 Task: Add a condition where "Type Is -" in recently solved tickets.
Action: Mouse moved to (136, 292)
Screenshot: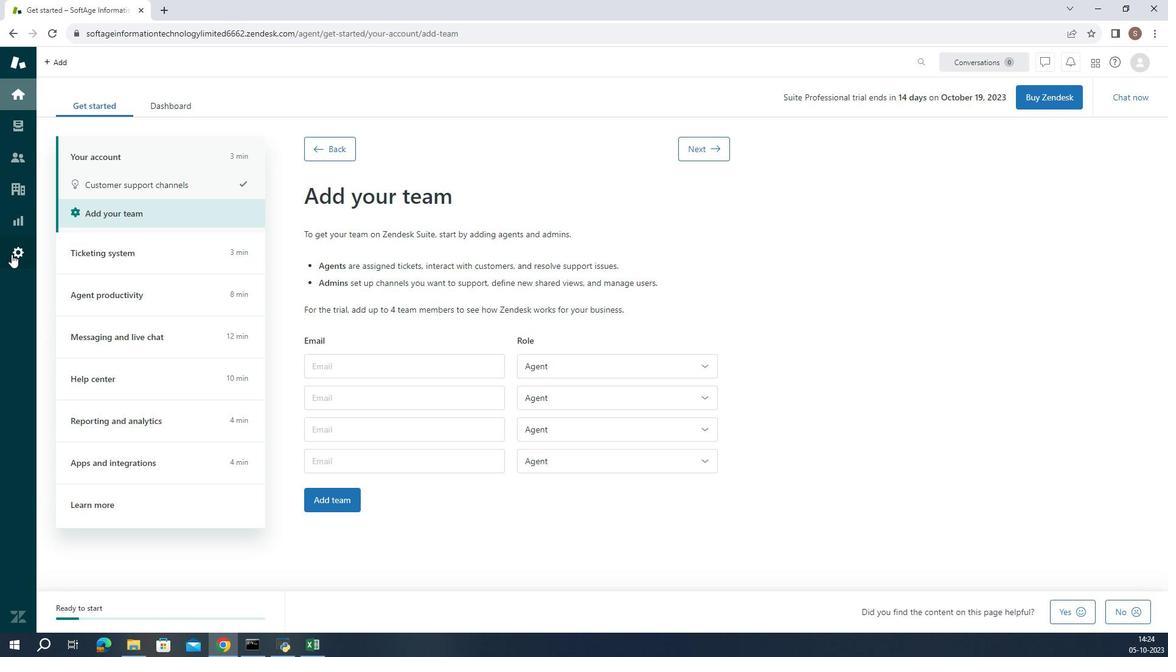 
Action: Mouse pressed left at (136, 292)
Screenshot: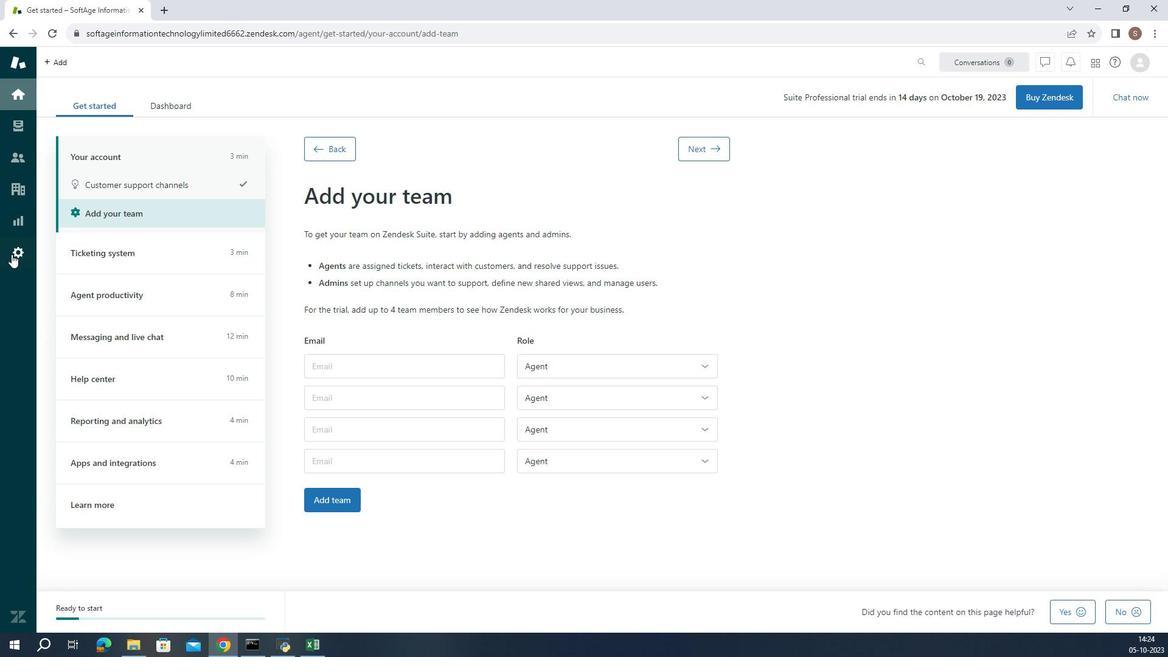 
Action: Mouse moved to (415, 510)
Screenshot: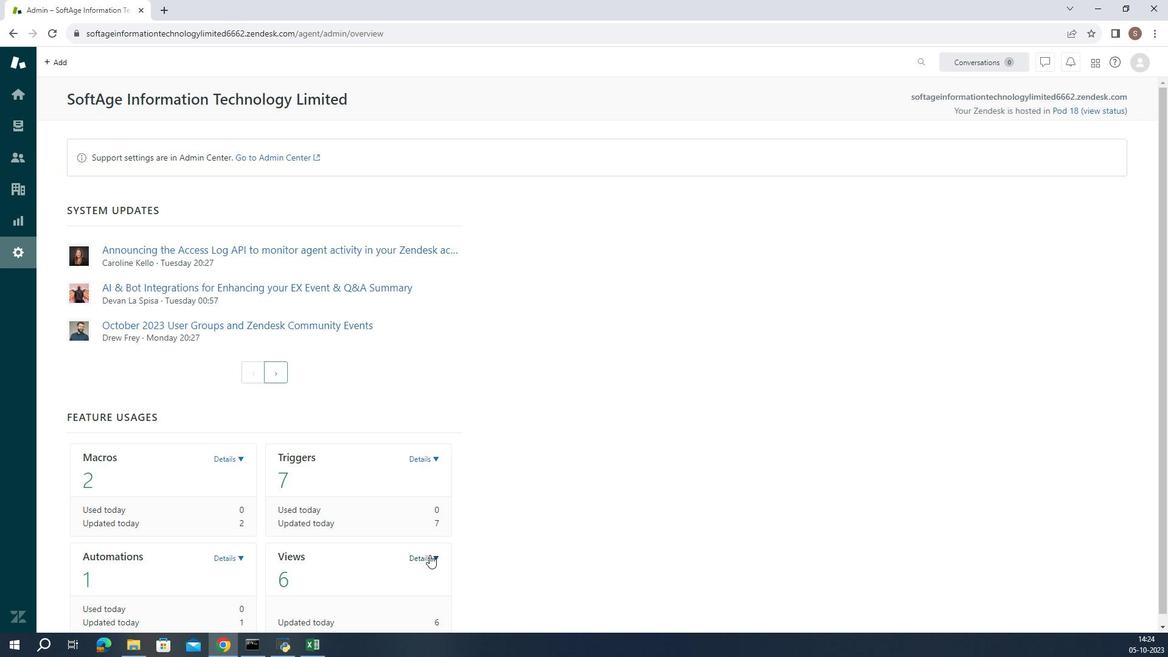 
Action: Mouse pressed left at (415, 510)
Screenshot: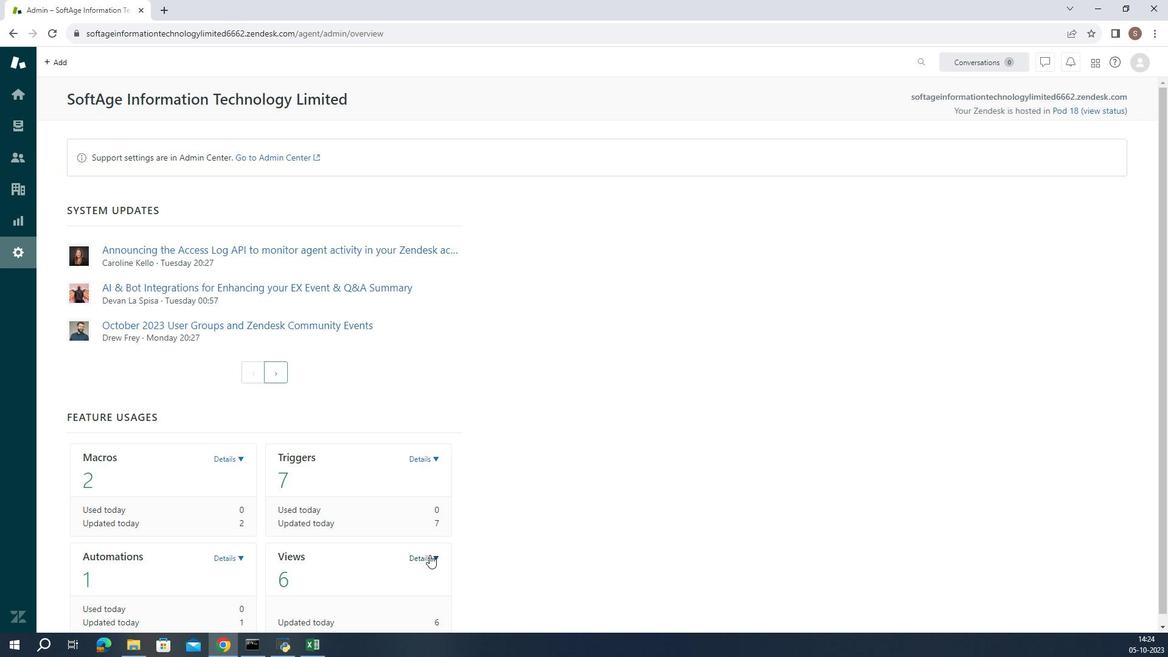 
Action: Mouse moved to (376, 542)
Screenshot: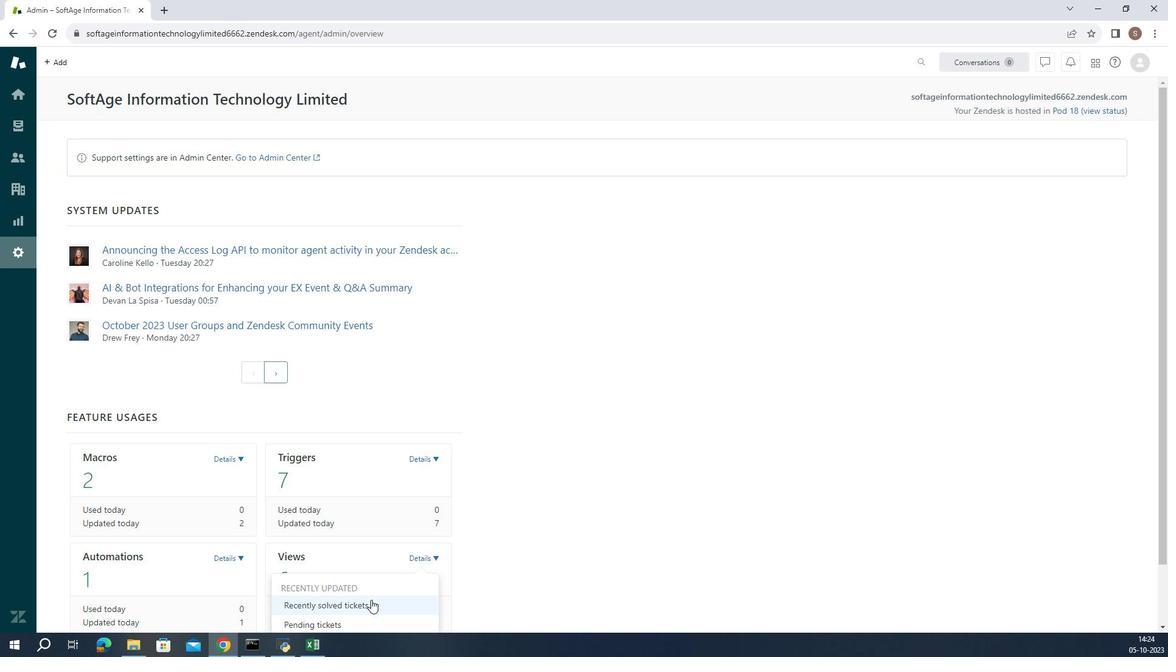 
Action: Mouse pressed left at (376, 542)
Screenshot: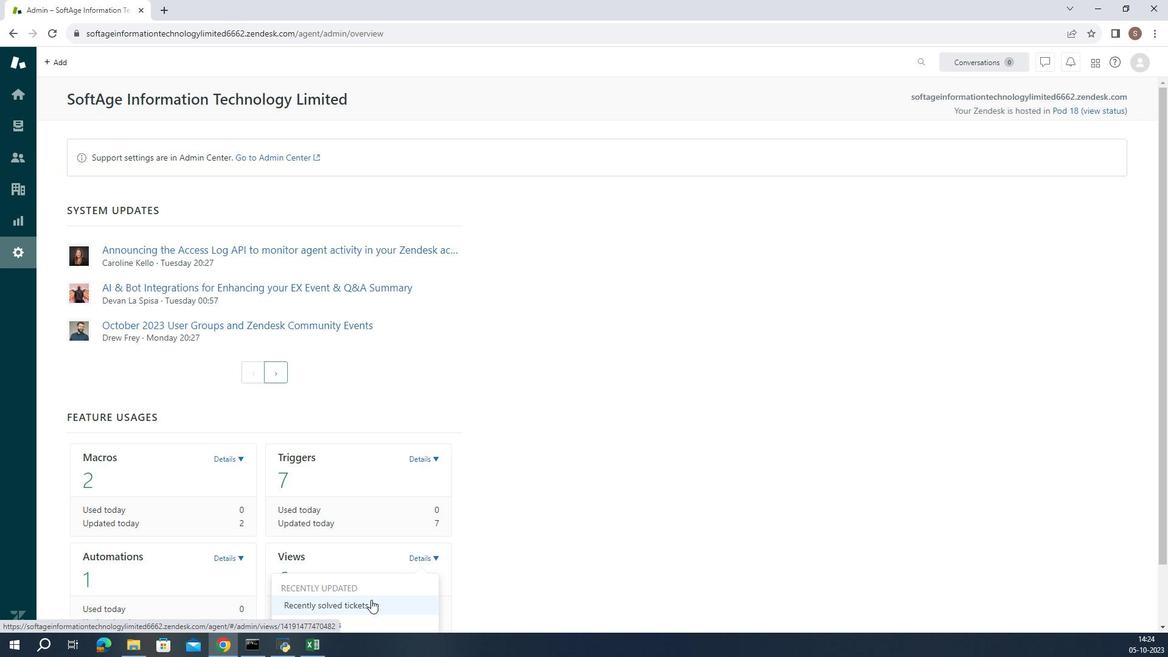 
Action: Mouse moved to (237, 404)
Screenshot: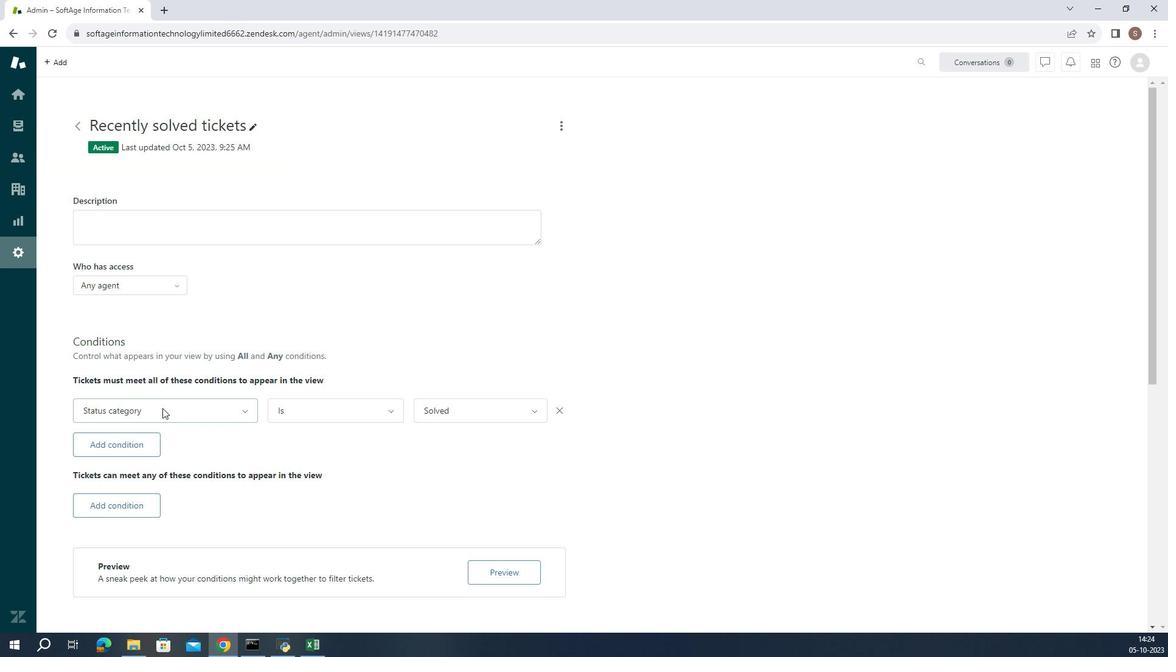 
Action: Mouse pressed left at (237, 404)
Screenshot: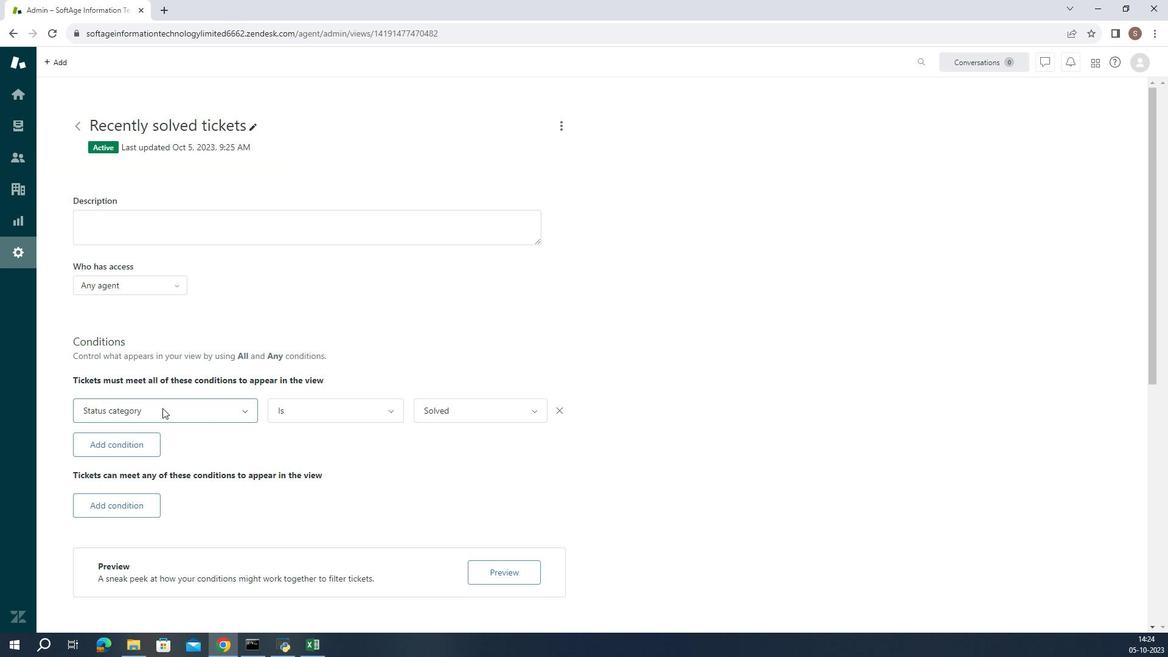 
Action: Mouse moved to (224, 295)
Screenshot: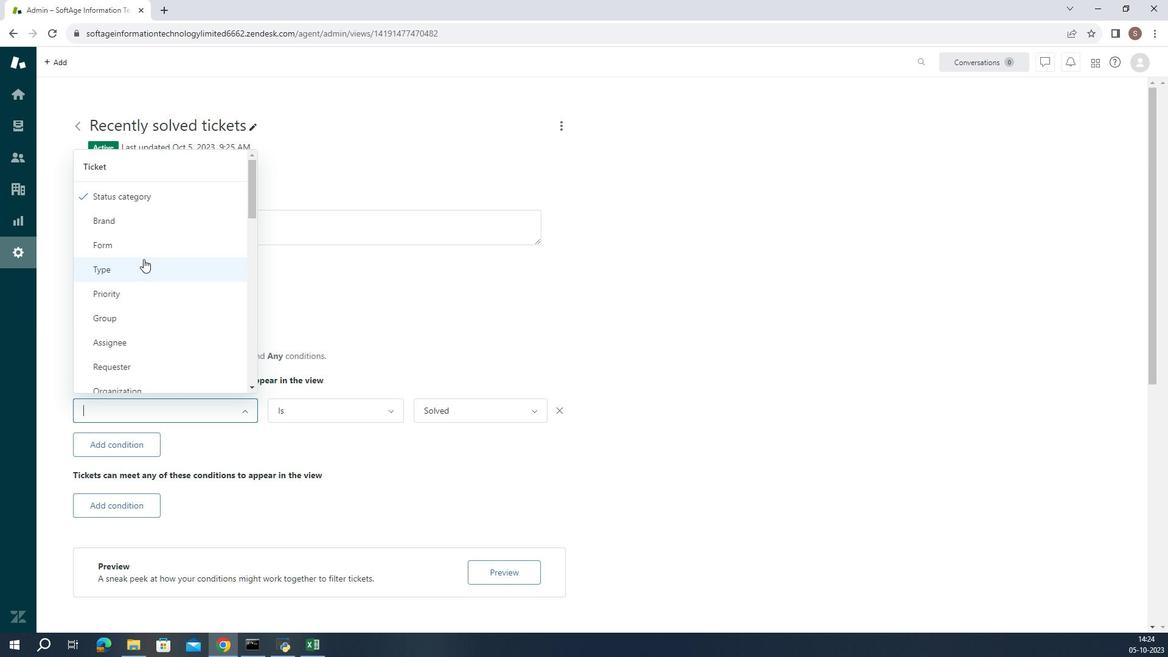 
Action: Mouse pressed left at (224, 295)
Screenshot: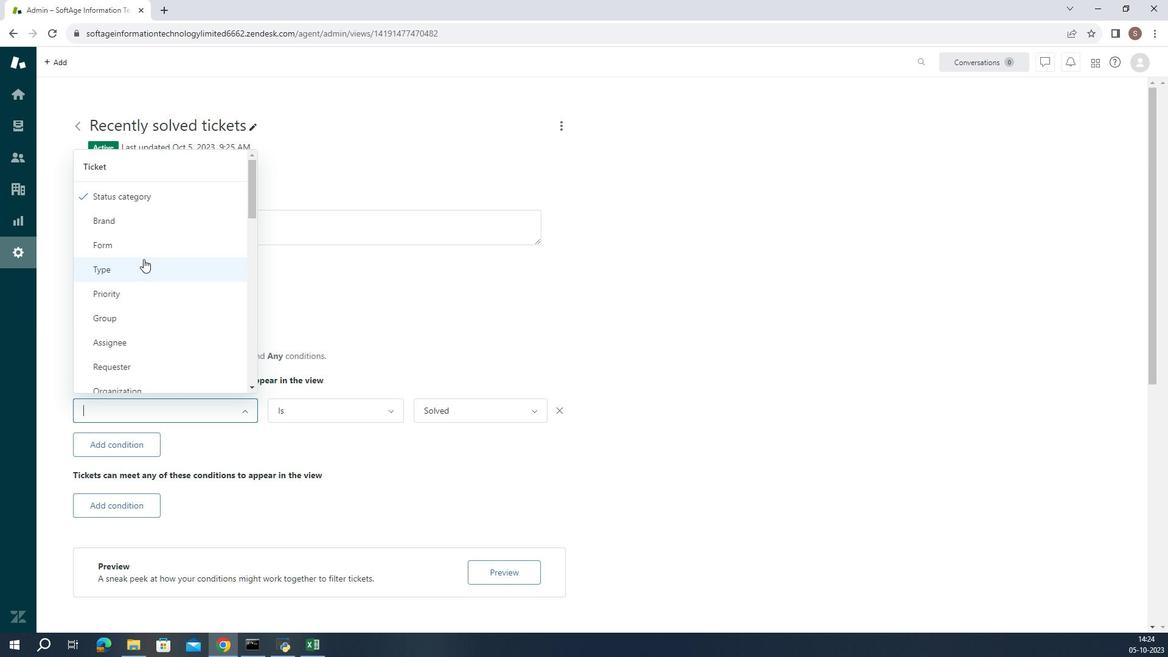 
Action: Mouse moved to (330, 402)
Screenshot: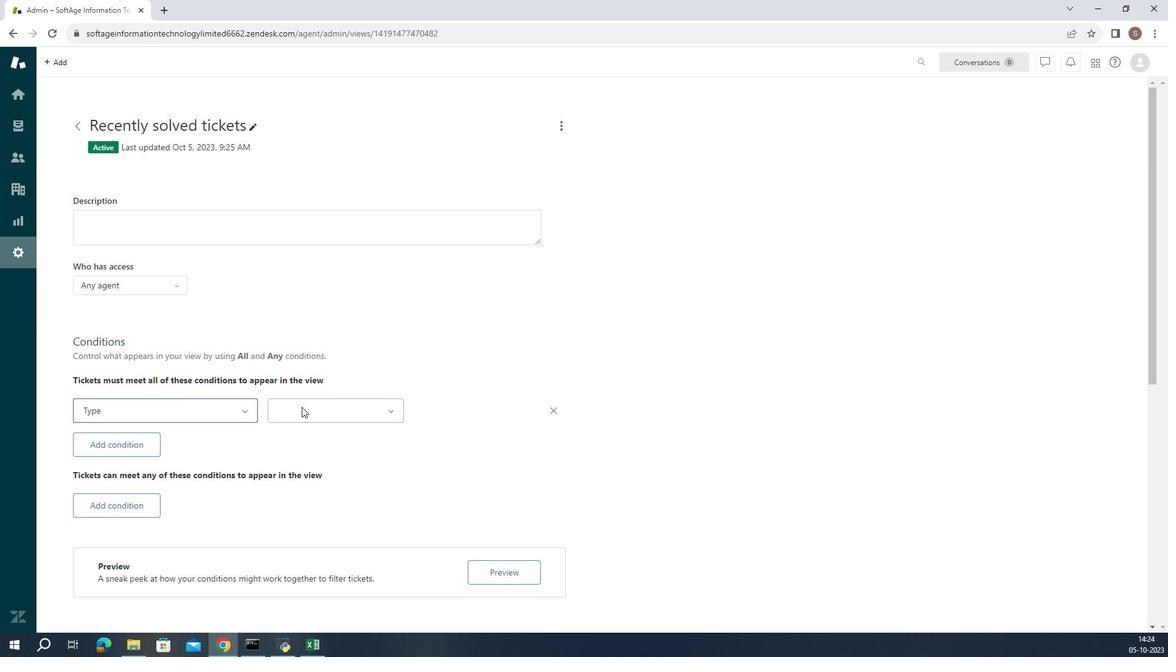 
Action: Mouse pressed left at (330, 402)
Screenshot: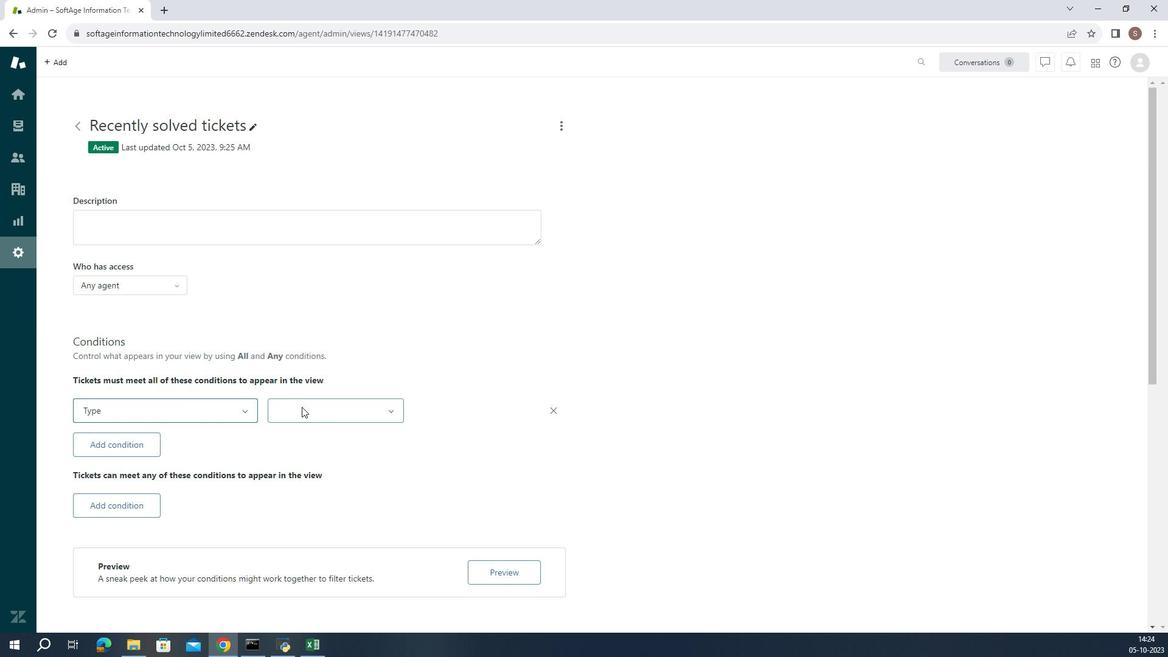 
Action: Mouse moved to (331, 426)
Screenshot: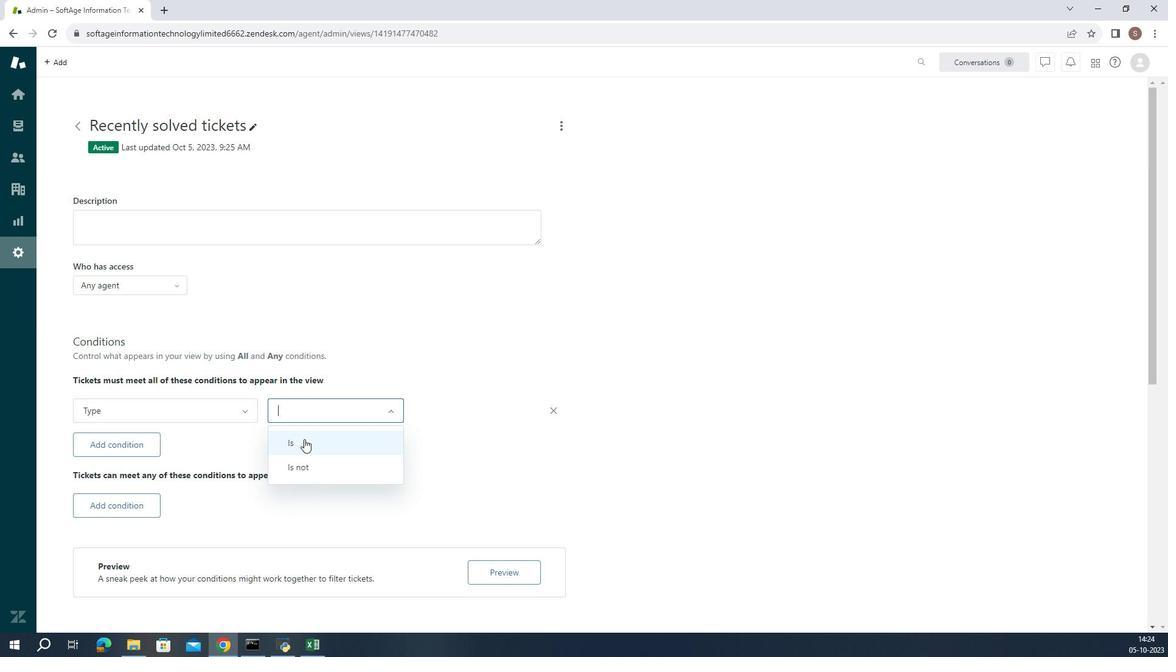 
Action: Mouse pressed left at (331, 426)
Screenshot: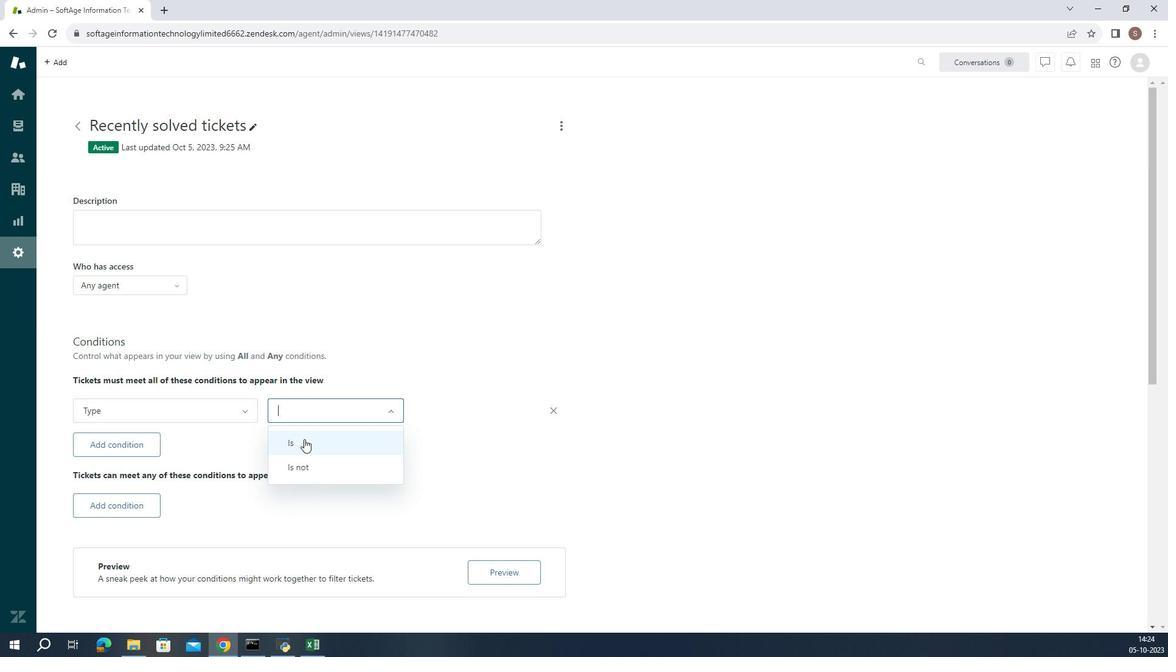 
Action: Mouse moved to (432, 400)
Screenshot: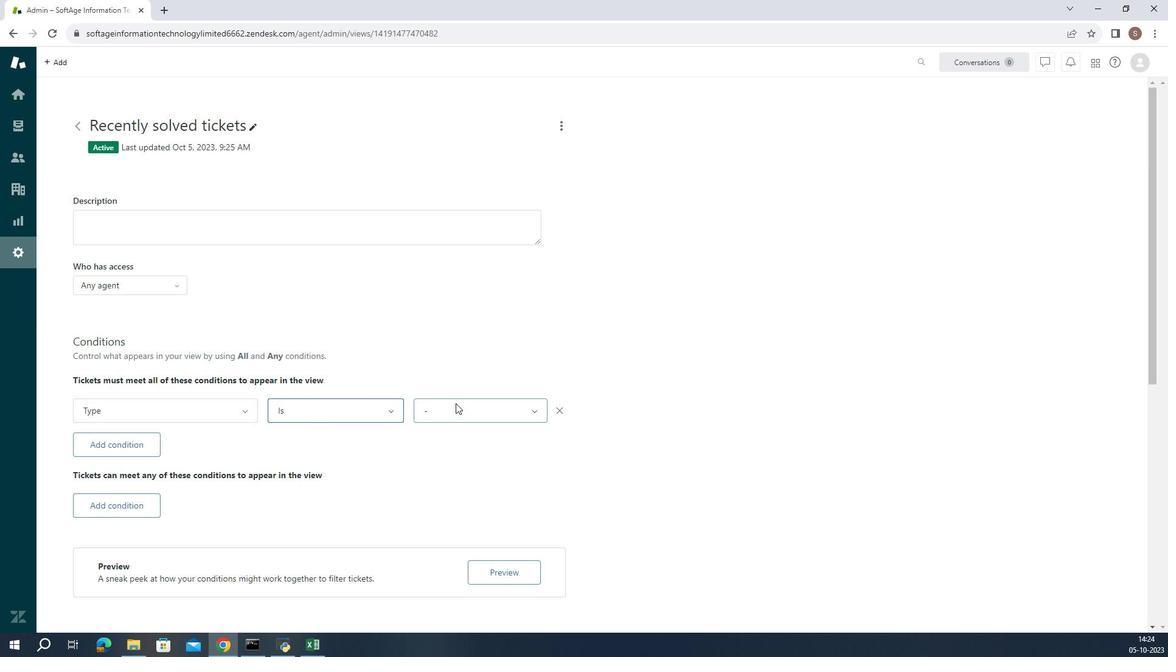 
Action: Mouse pressed left at (432, 400)
Screenshot: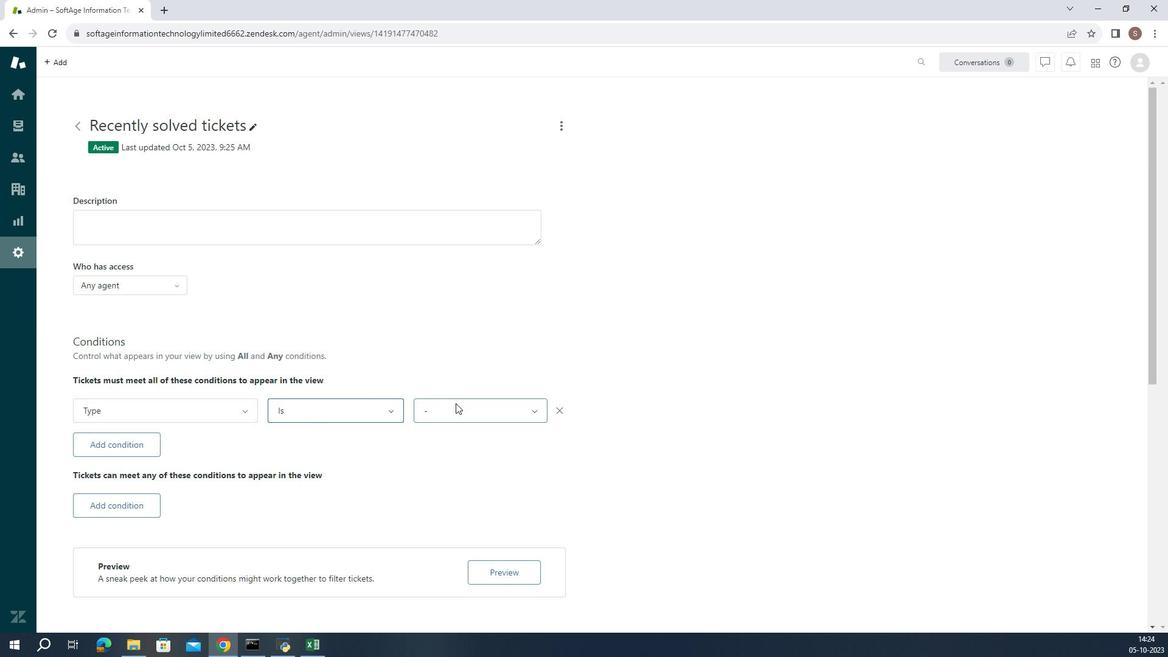 
Action: Mouse moved to (435, 431)
Screenshot: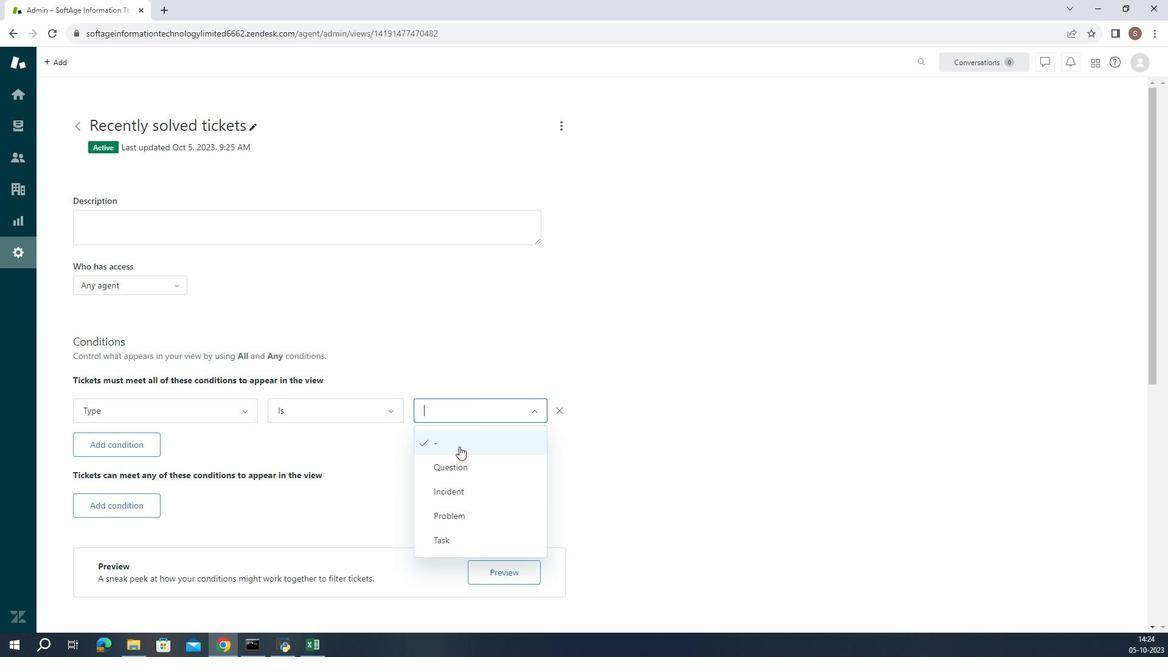 
Action: Mouse pressed left at (435, 431)
Screenshot: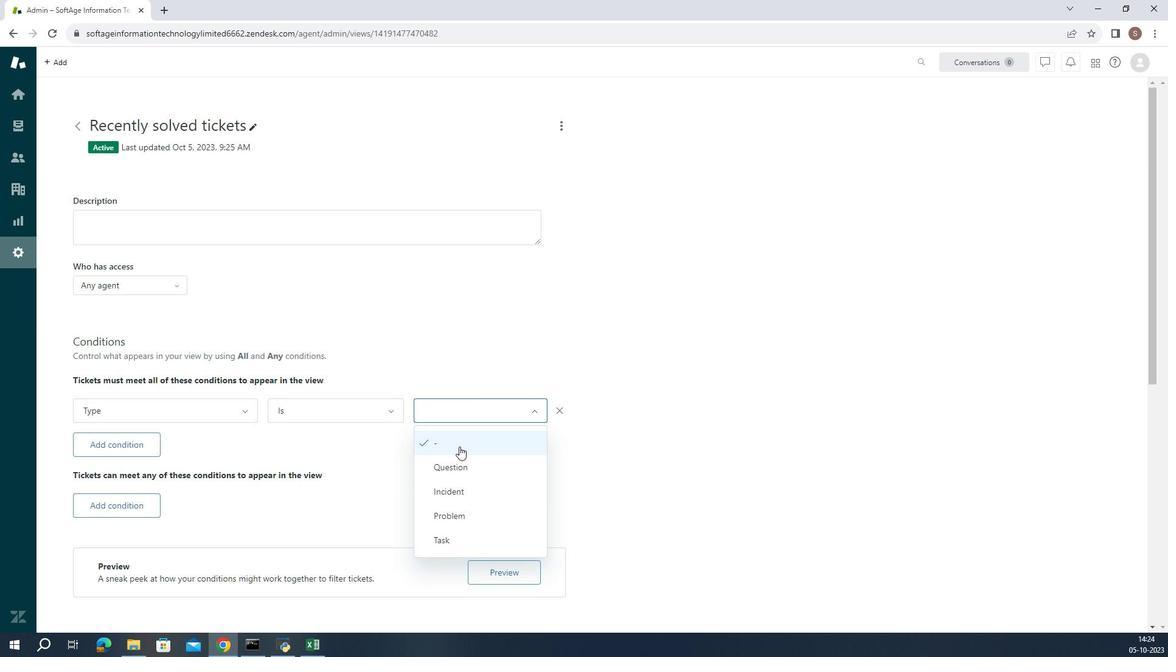 
Action: Mouse moved to (492, 439)
Screenshot: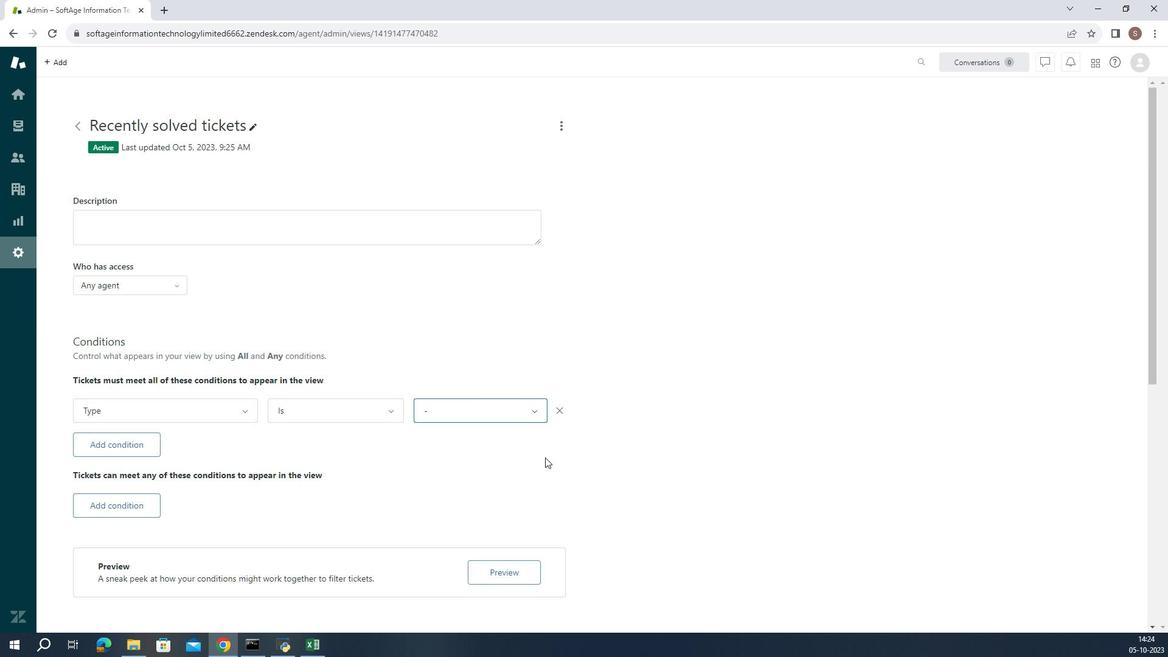 
Action: Mouse pressed left at (492, 439)
Screenshot: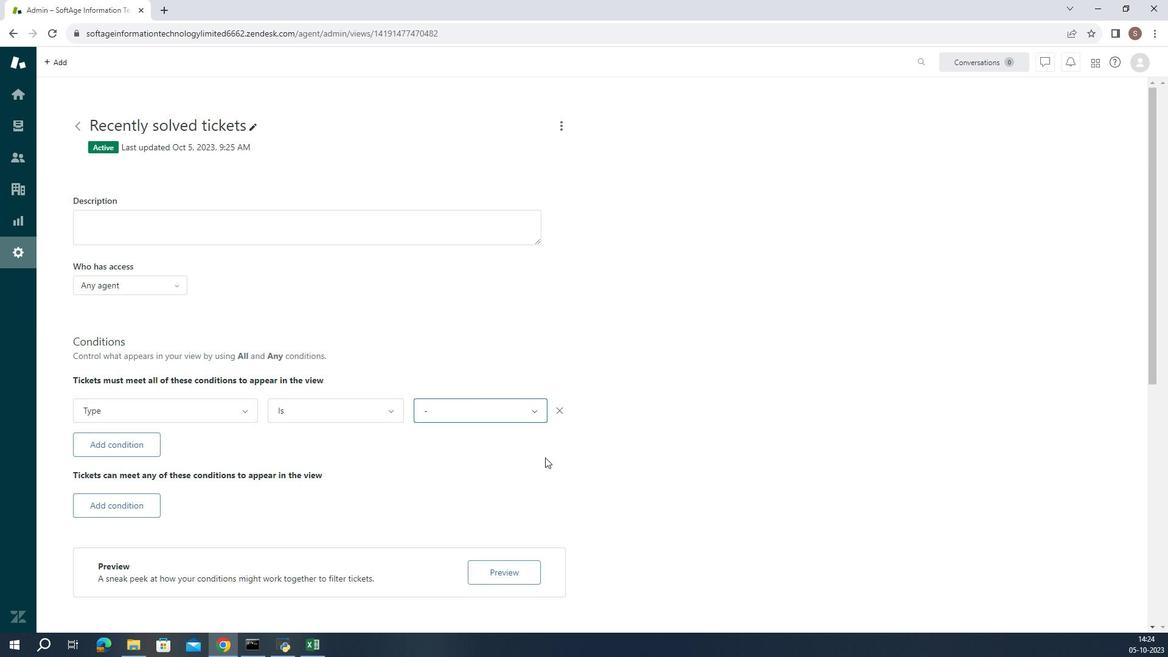 
